 Task: Create a due date automation trigger when advanced on, on the wednesday of the week a card is due add fields without custom field "Resume" set to a number lower or equal to 1 and greater or equal to 10 at 11:00 AM.
Action: Mouse moved to (926, 77)
Screenshot: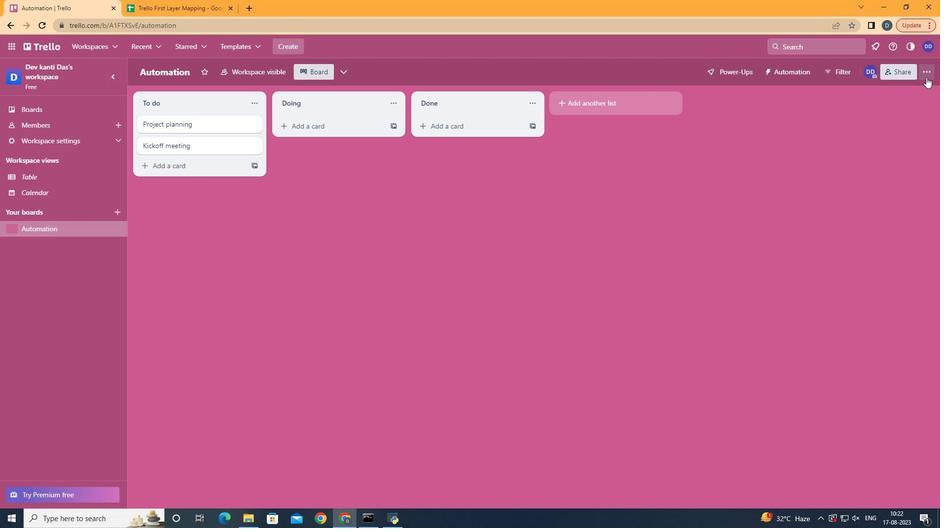 
Action: Mouse pressed left at (926, 77)
Screenshot: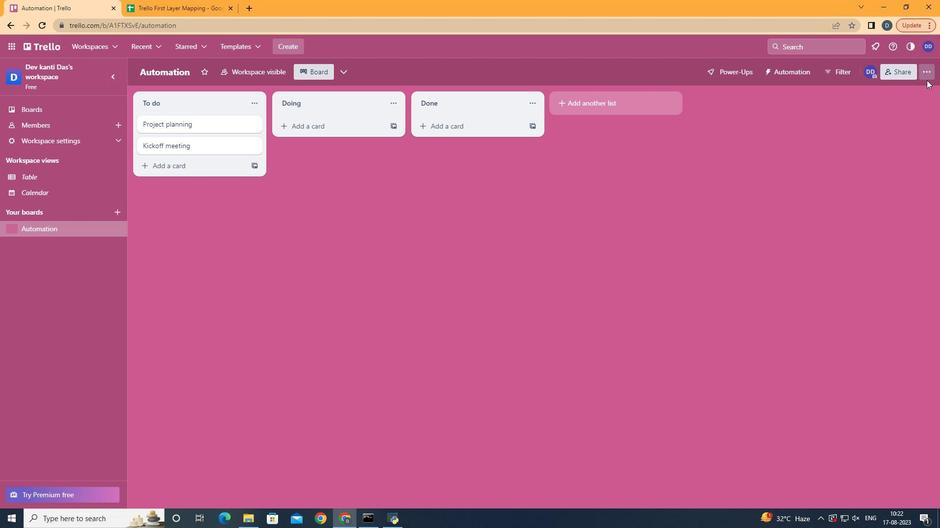 
Action: Mouse moved to (885, 197)
Screenshot: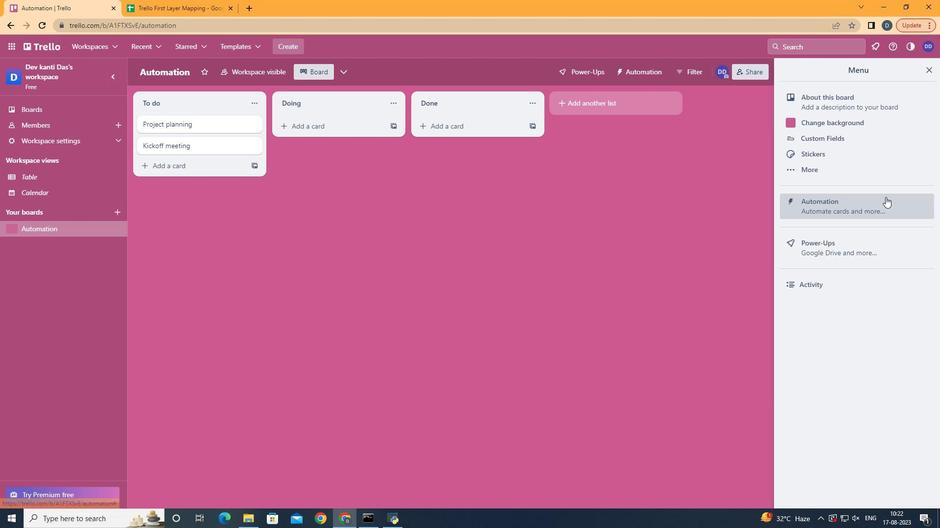 
Action: Mouse pressed left at (885, 197)
Screenshot: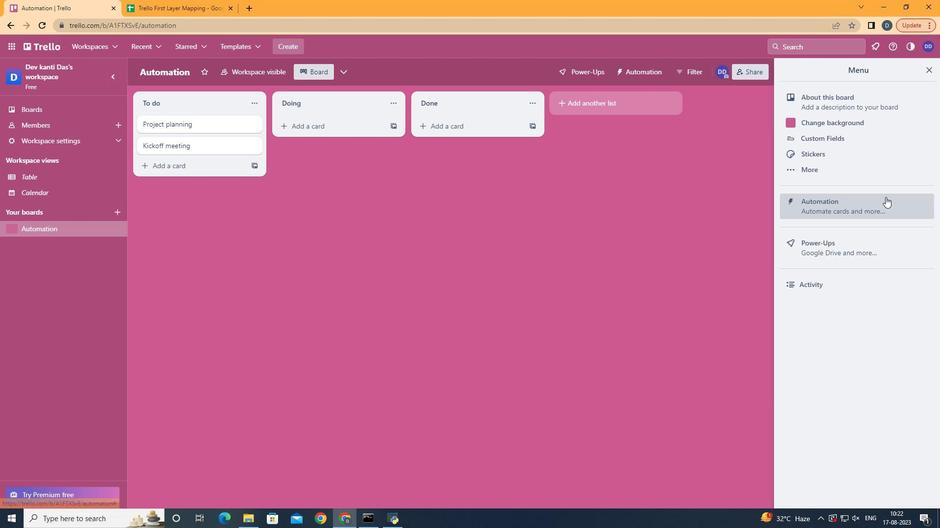 
Action: Mouse moved to (170, 196)
Screenshot: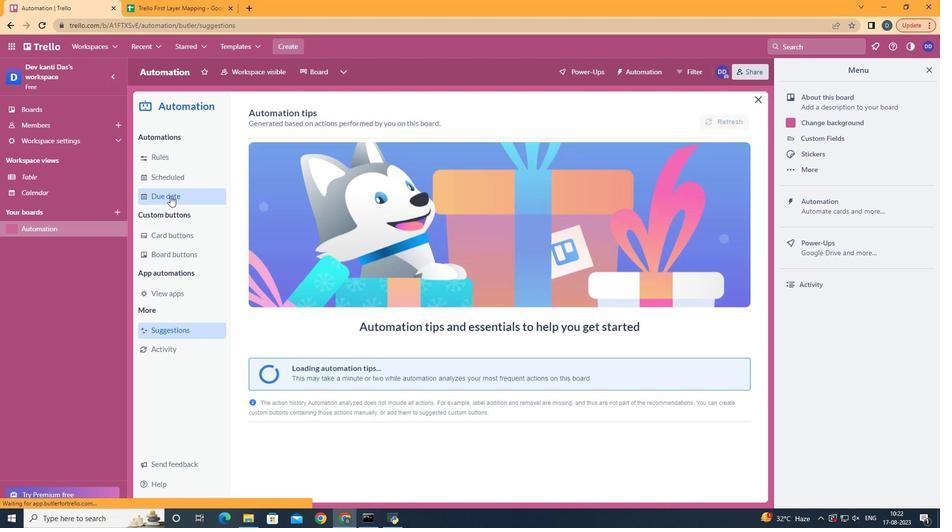 
Action: Mouse pressed left at (170, 196)
Screenshot: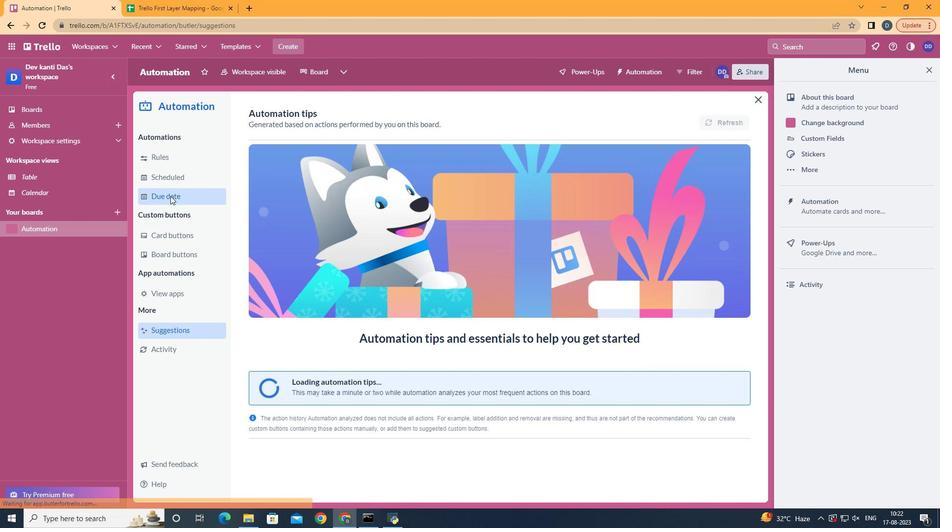 
Action: Mouse moved to (678, 116)
Screenshot: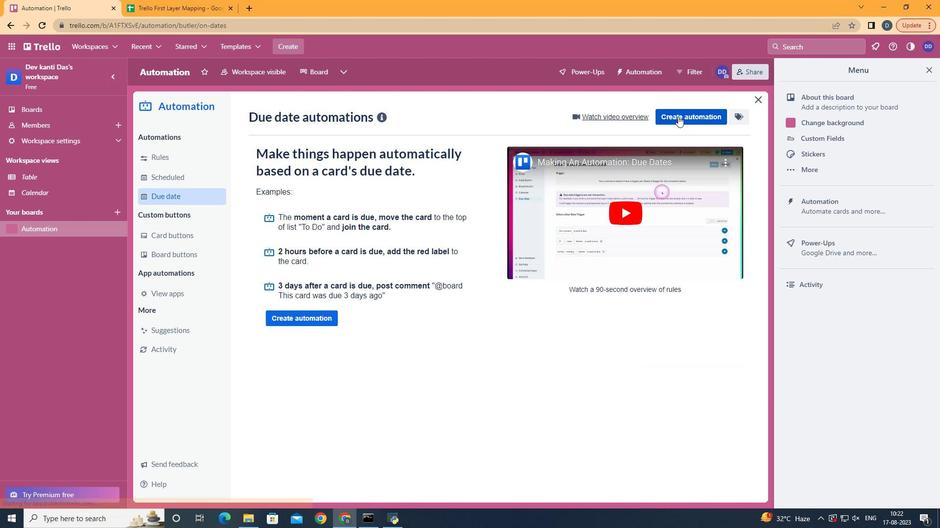 
Action: Mouse pressed left at (678, 116)
Screenshot: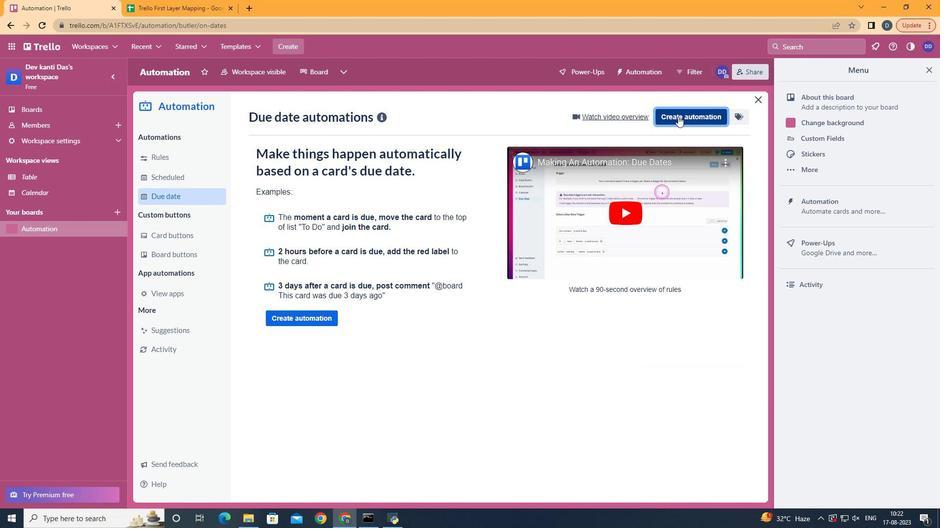 
Action: Mouse moved to (509, 209)
Screenshot: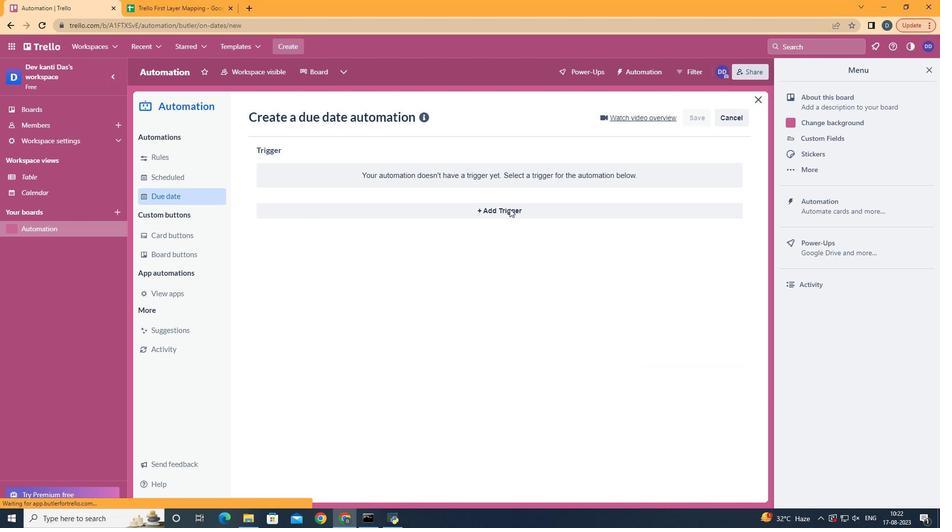 
Action: Mouse pressed left at (509, 209)
Screenshot: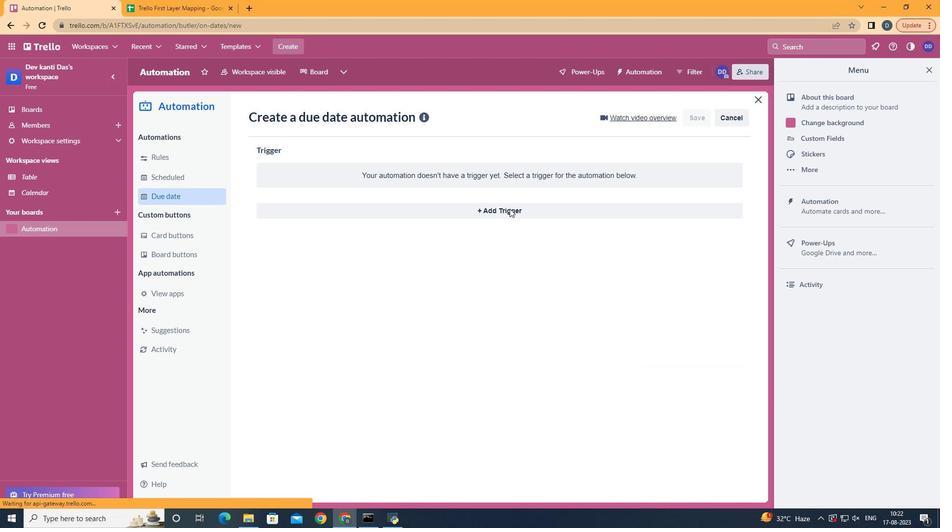 
Action: Mouse moved to (324, 293)
Screenshot: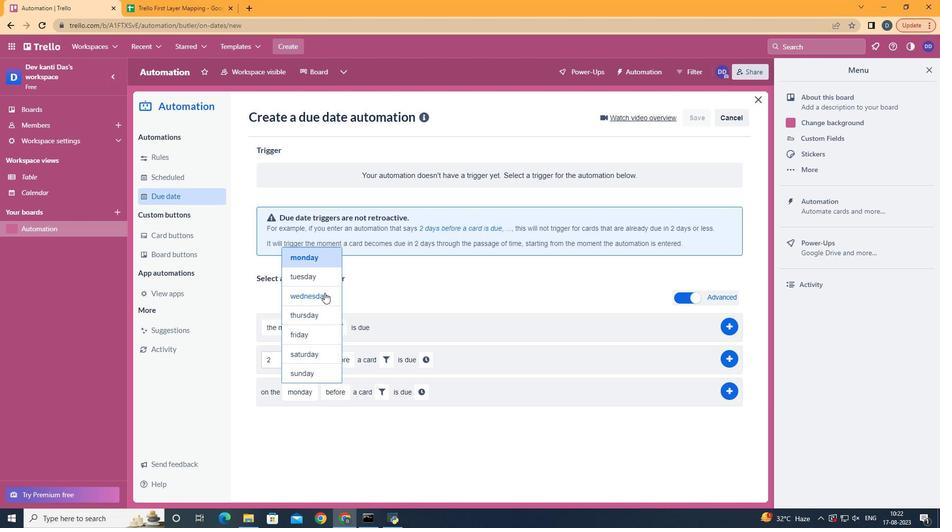
Action: Mouse pressed left at (324, 293)
Screenshot: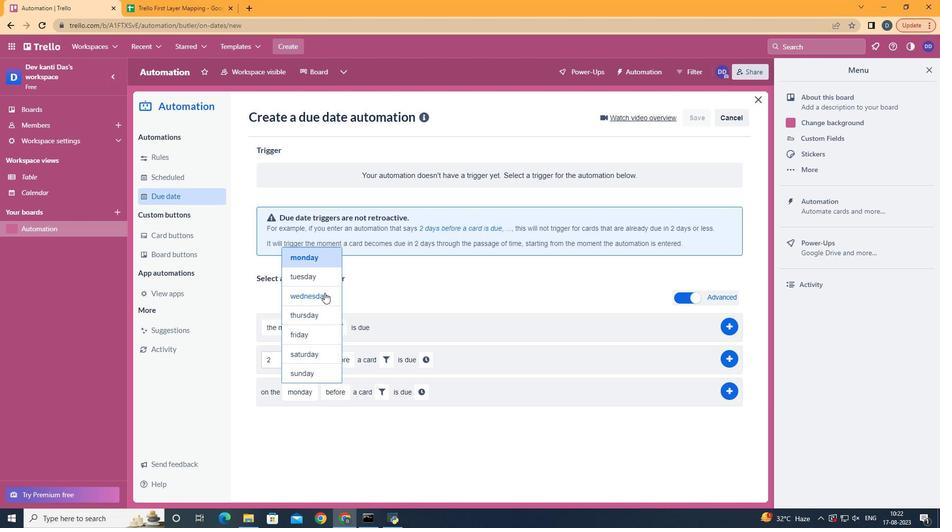 
Action: Mouse moved to (372, 450)
Screenshot: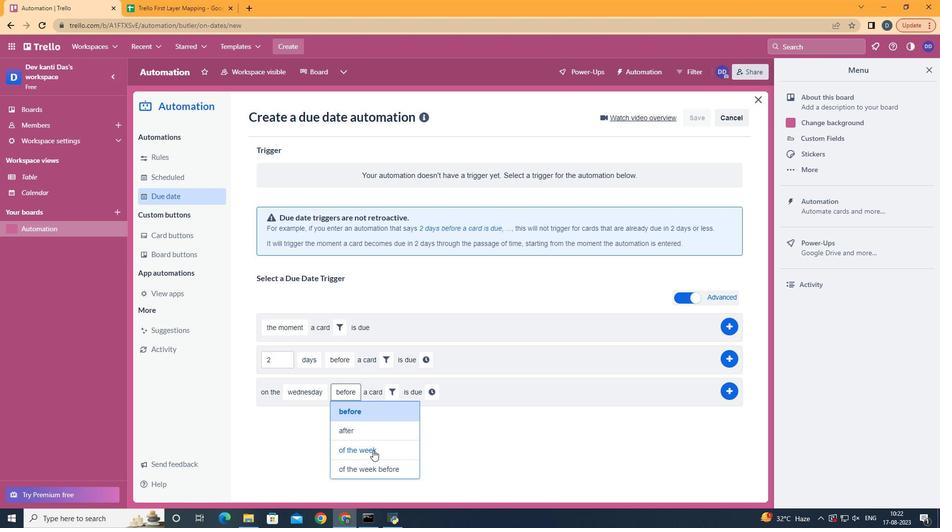 
Action: Mouse pressed left at (372, 450)
Screenshot: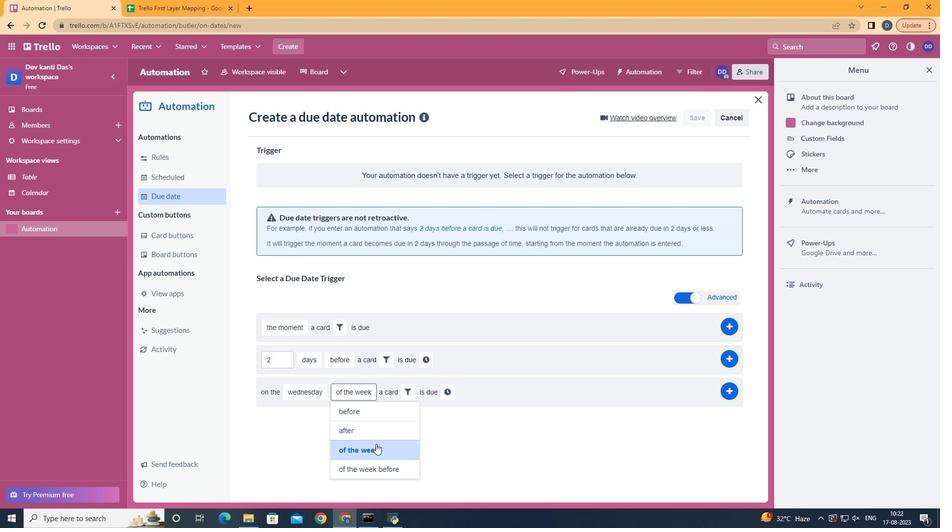 
Action: Mouse moved to (409, 393)
Screenshot: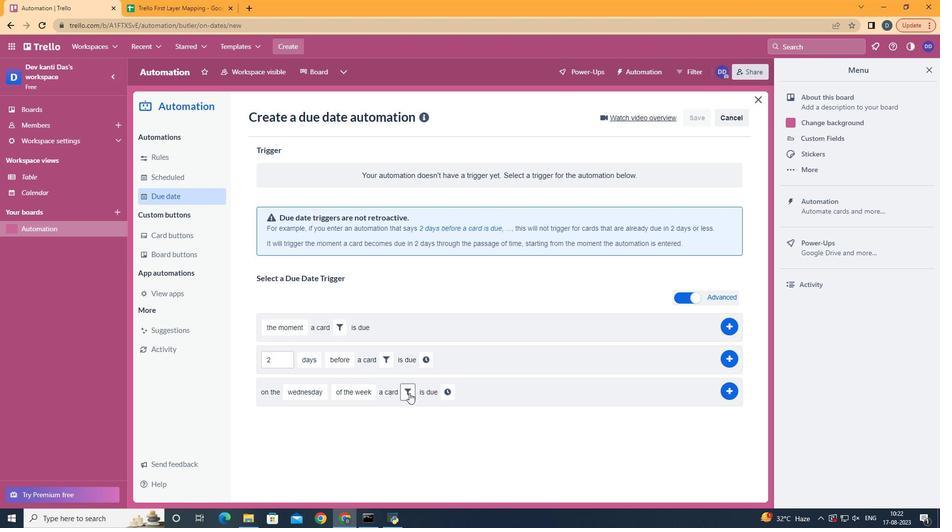 
Action: Mouse pressed left at (409, 393)
Screenshot: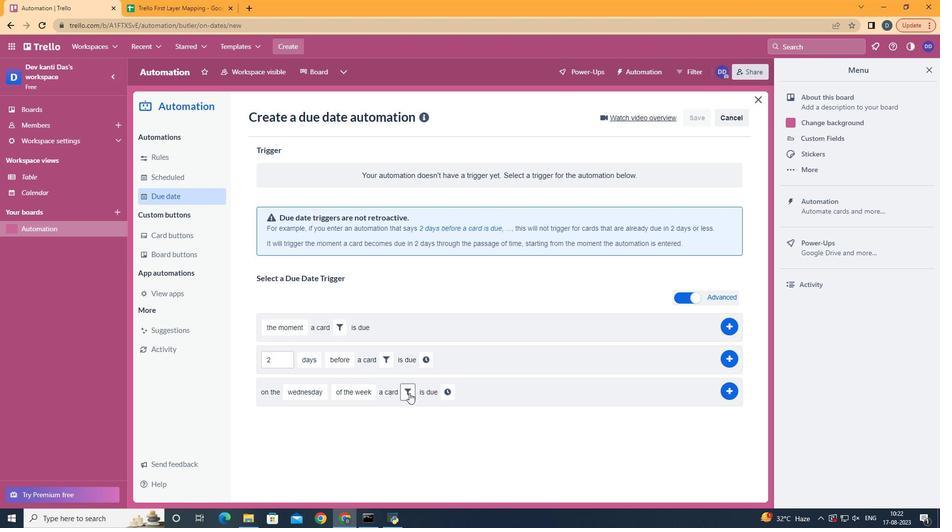 
Action: Mouse moved to (569, 424)
Screenshot: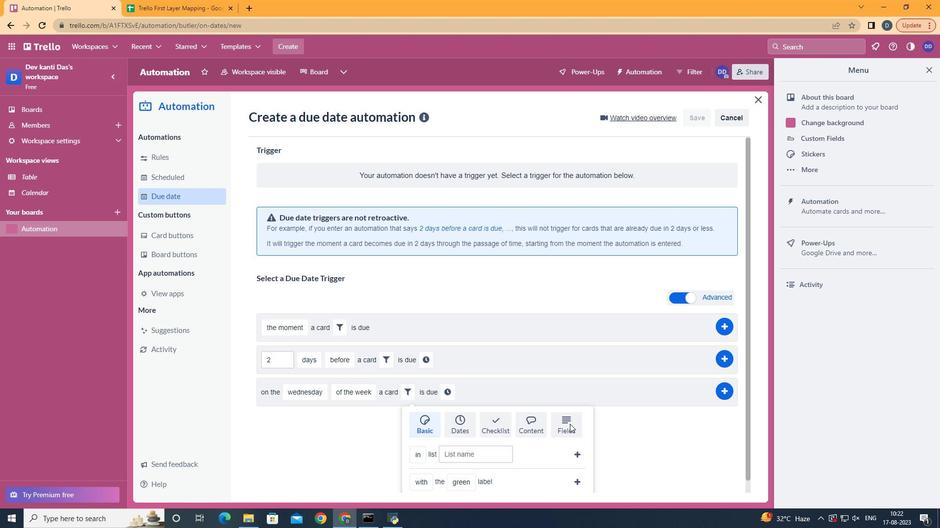 
Action: Mouse pressed left at (569, 424)
Screenshot: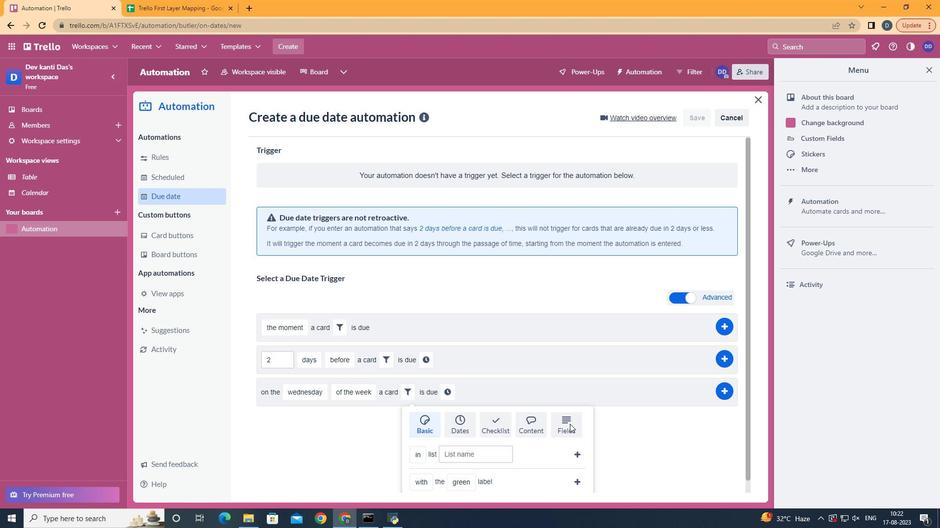 
Action: Mouse moved to (570, 424)
Screenshot: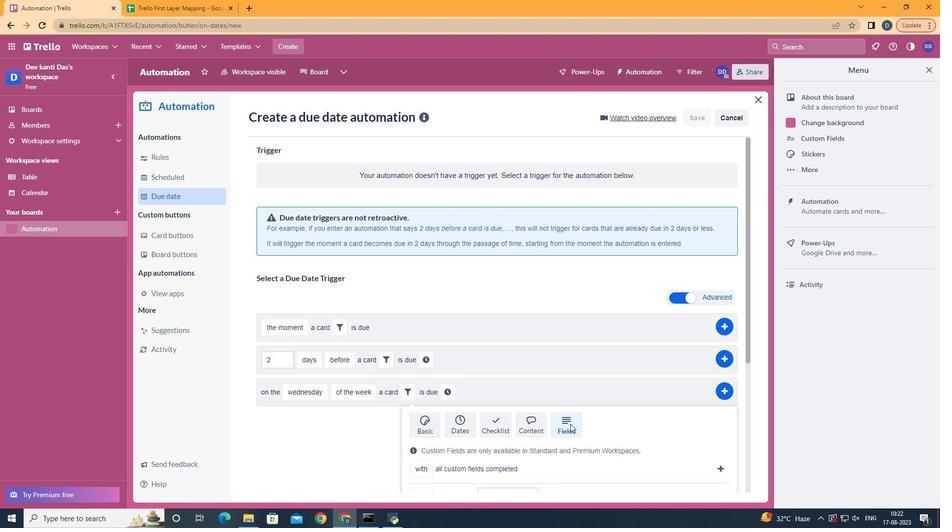 
Action: Mouse scrolled (570, 424) with delta (0, 0)
Screenshot: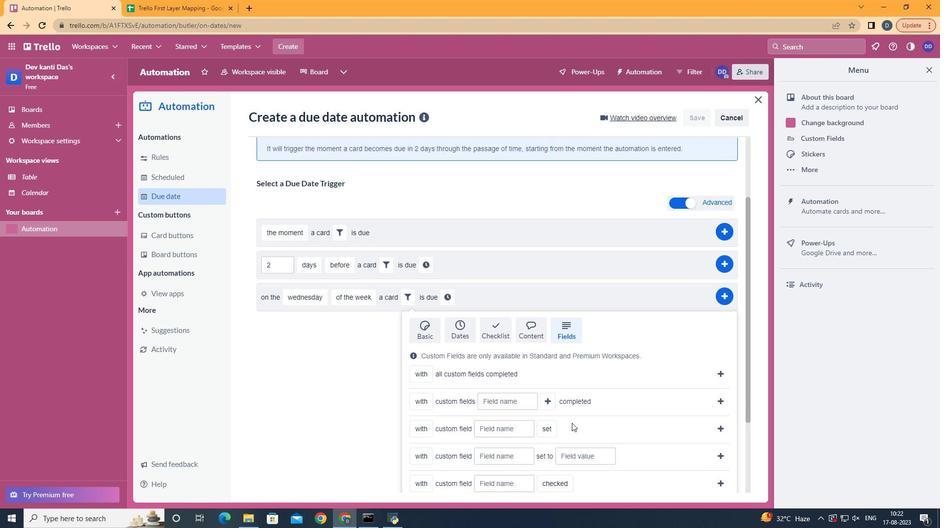 
Action: Mouse scrolled (570, 424) with delta (0, 0)
Screenshot: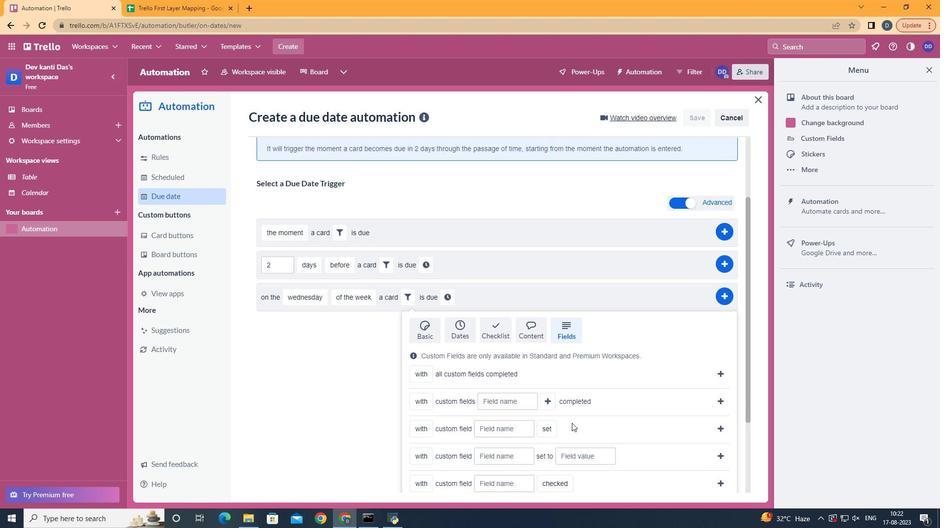 
Action: Mouse scrolled (570, 424) with delta (0, 0)
Screenshot: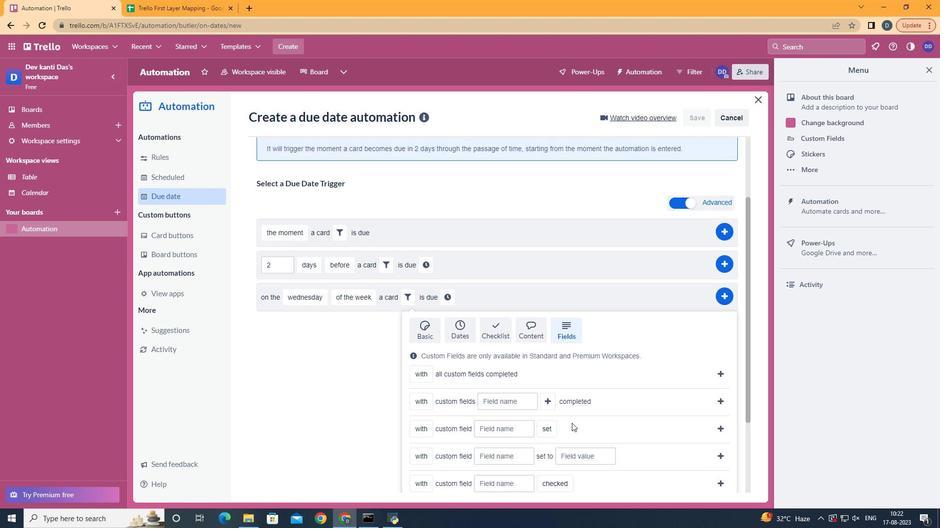 
Action: Mouse scrolled (570, 424) with delta (0, 0)
Screenshot: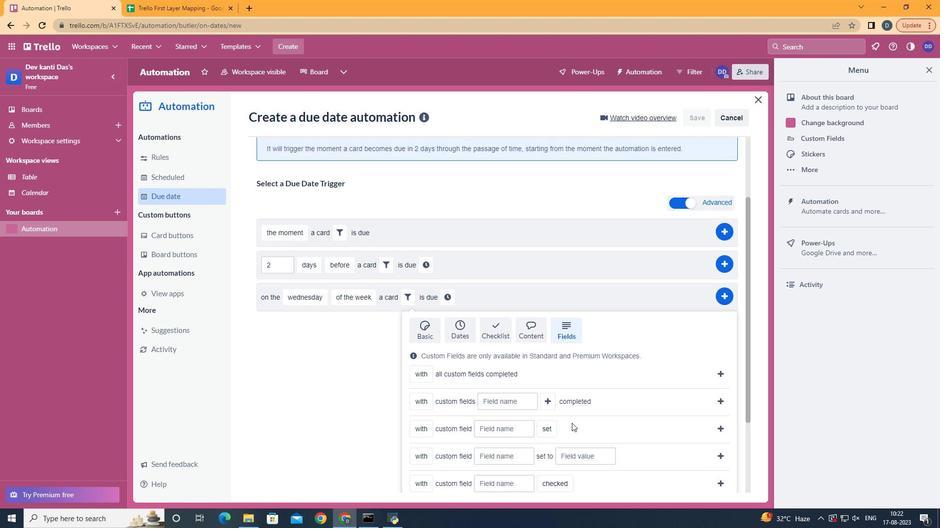 
Action: Mouse scrolled (570, 424) with delta (0, 0)
Screenshot: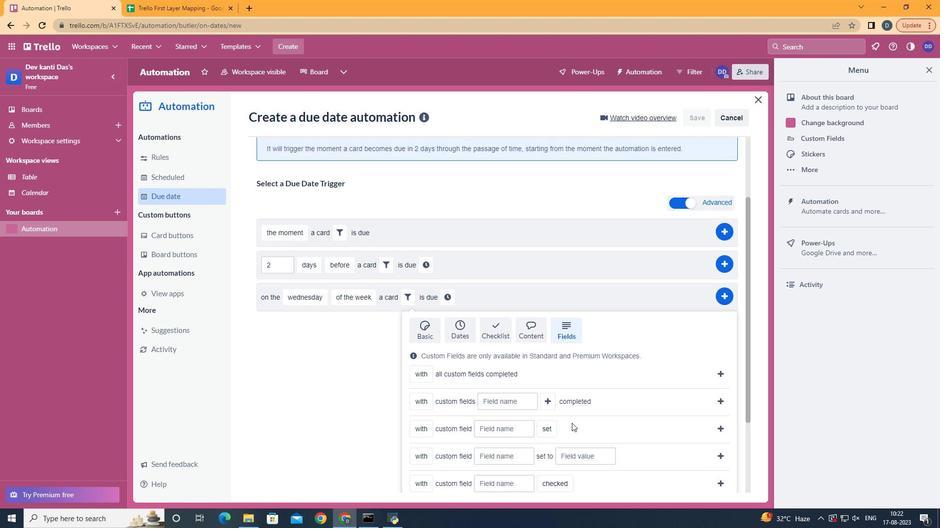 
Action: Mouse moved to (438, 440)
Screenshot: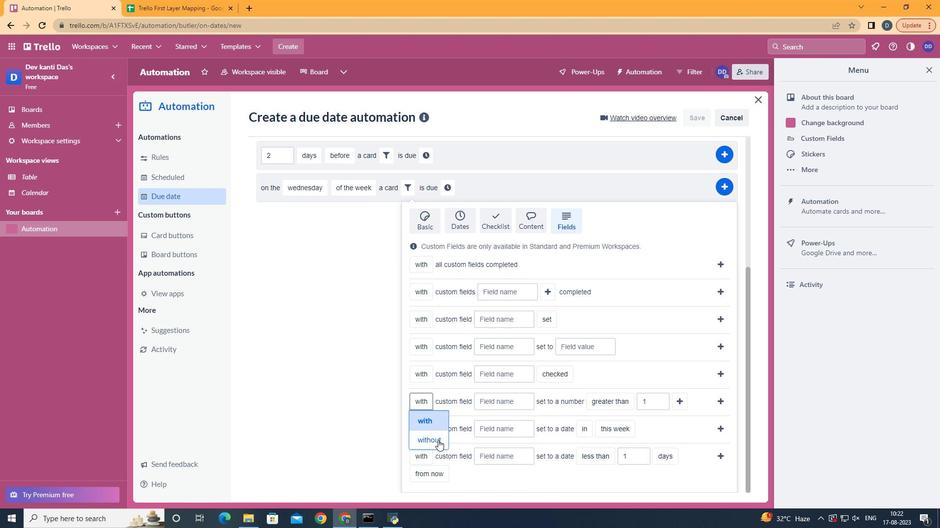 
Action: Mouse pressed left at (438, 440)
Screenshot: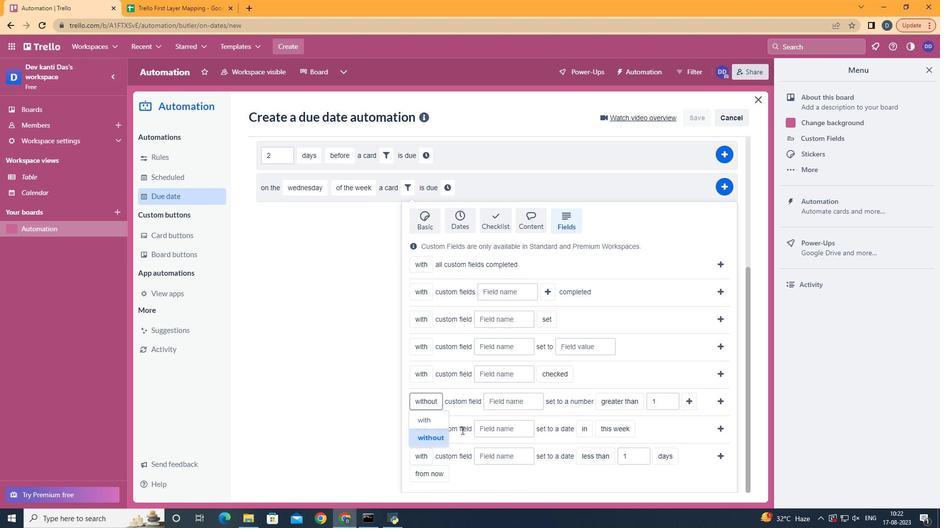 
Action: Mouse moved to (513, 409)
Screenshot: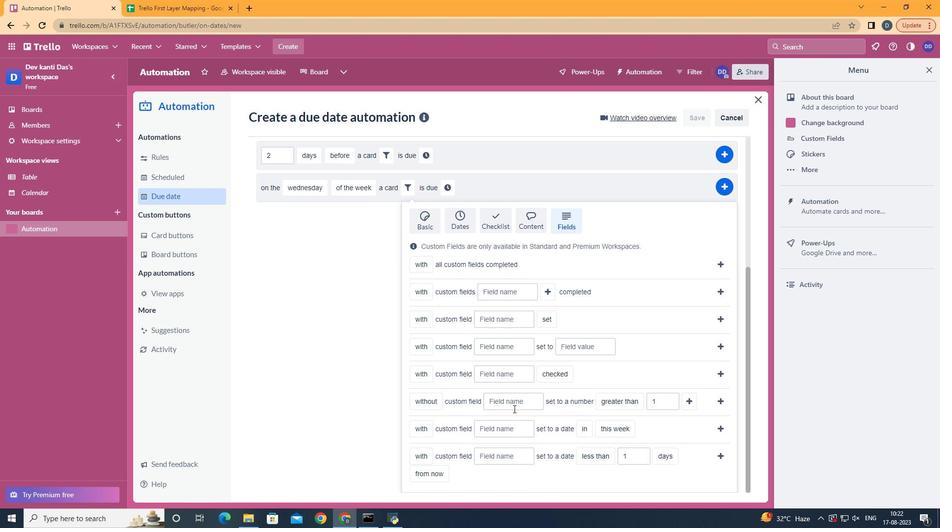 
Action: Mouse pressed left at (513, 409)
Screenshot: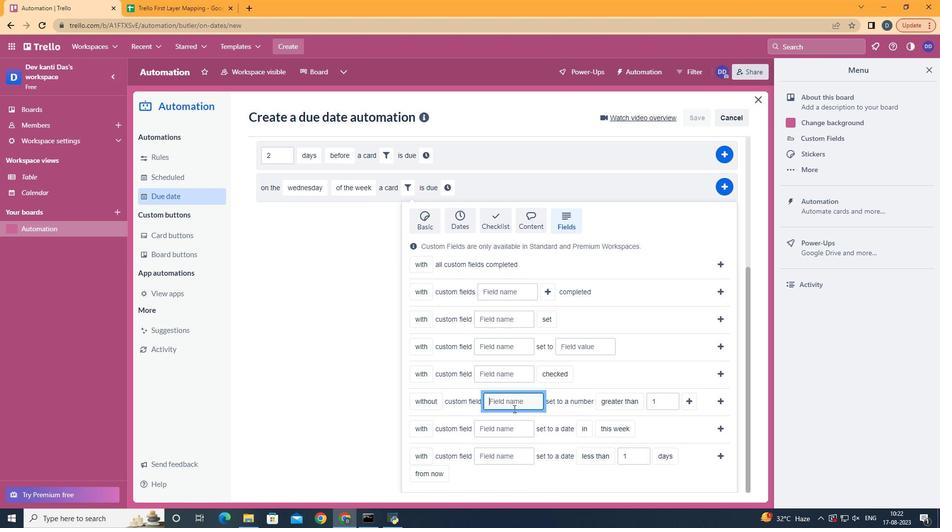 
Action: Key pressed <Key.shift>Resume
Screenshot: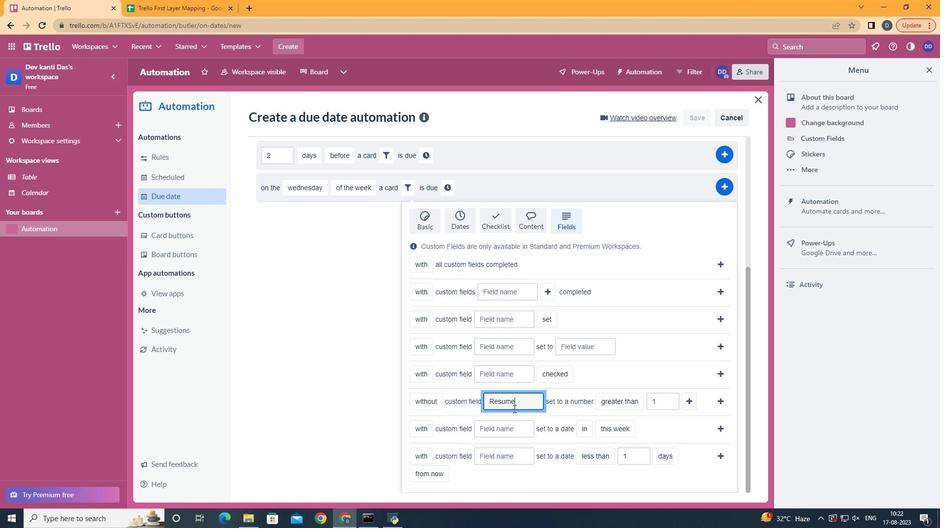 
Action: Mouse moved to (635, 473)
Screenshot: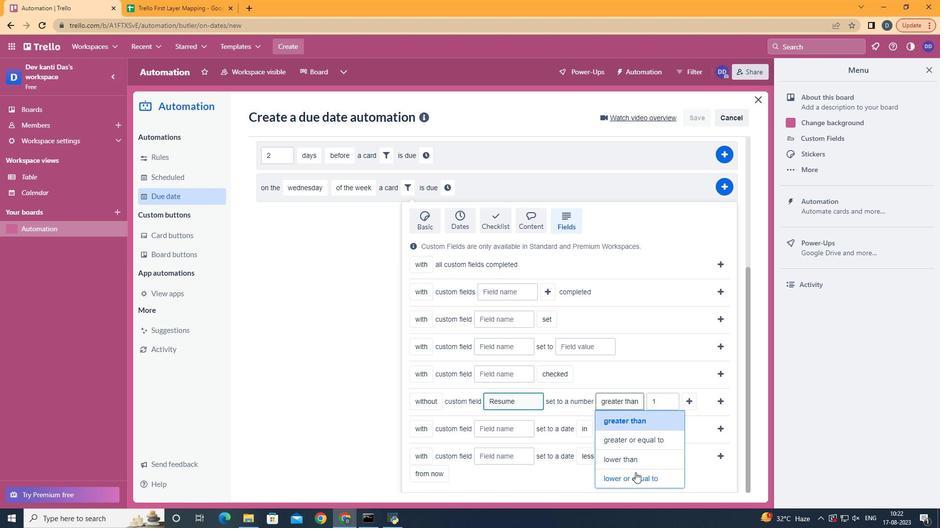 
Action: Mouse pressed left at (635, 473)
Screenshot: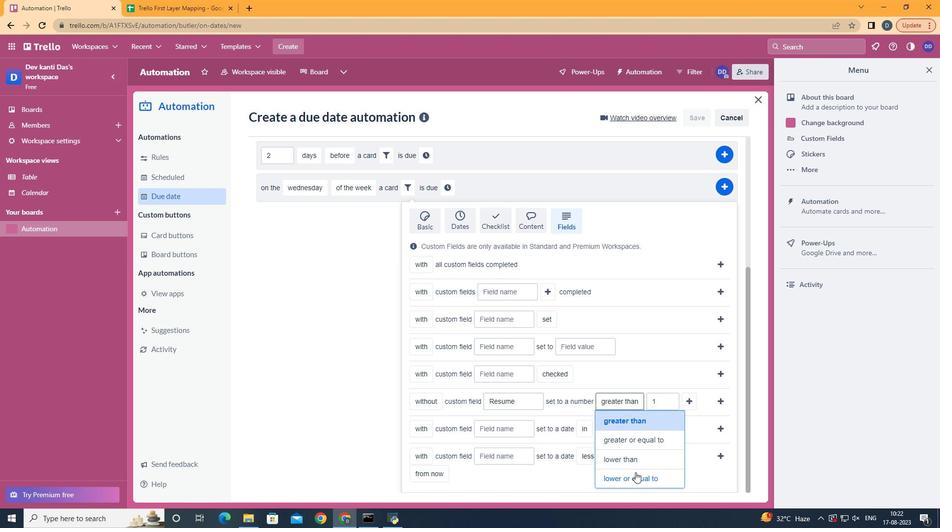 
Action: Mouse moved to (419, 418)
Screenshot: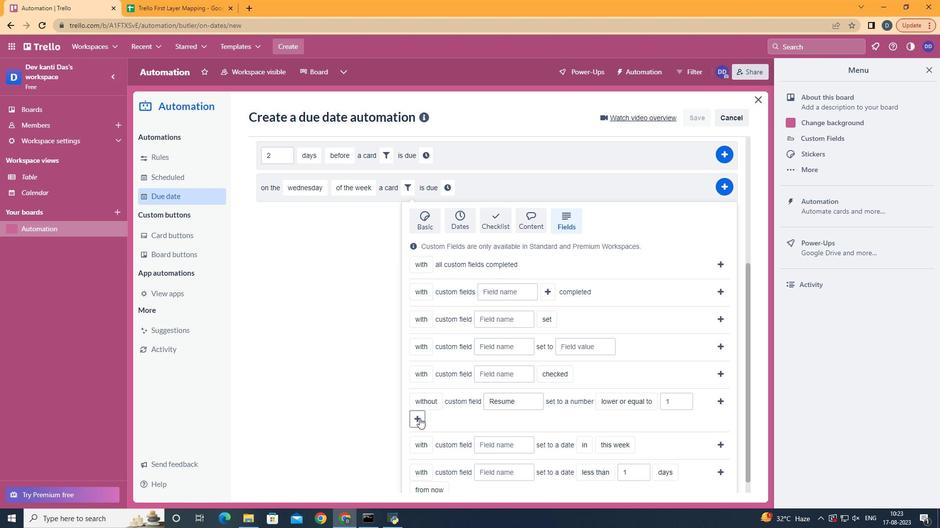 
Action: Mouse pressed left at (419, 418)
Screenshot: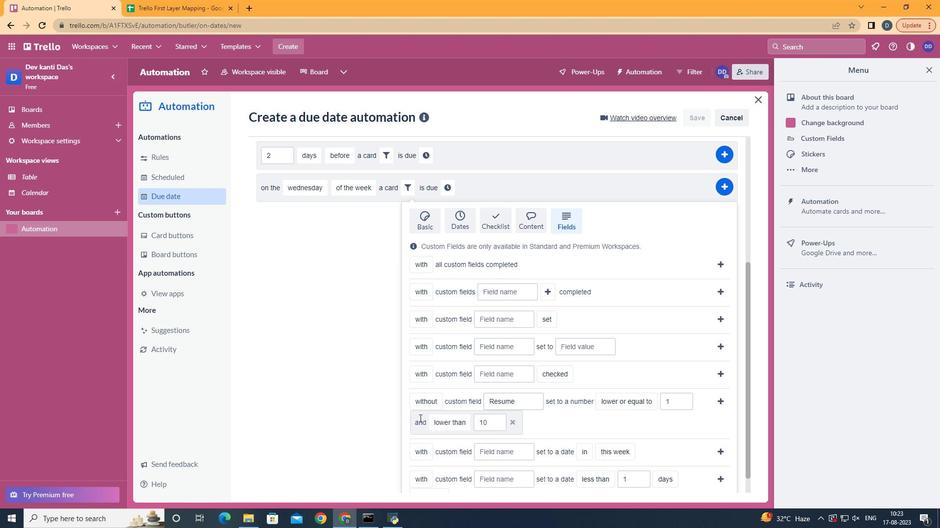 
Action: Mouse moved to (470, 402)
Screenshot: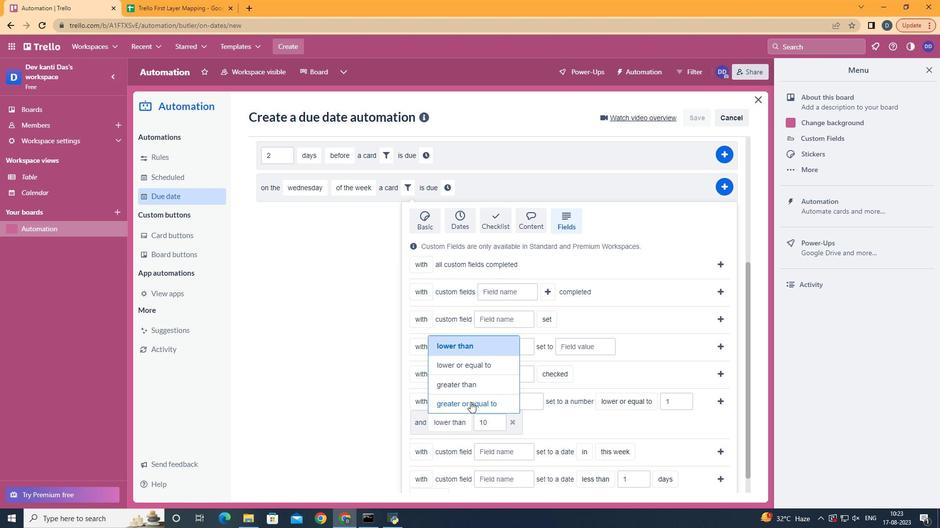 
Action: Mouse pressed left at (470, 402)
Screenshot: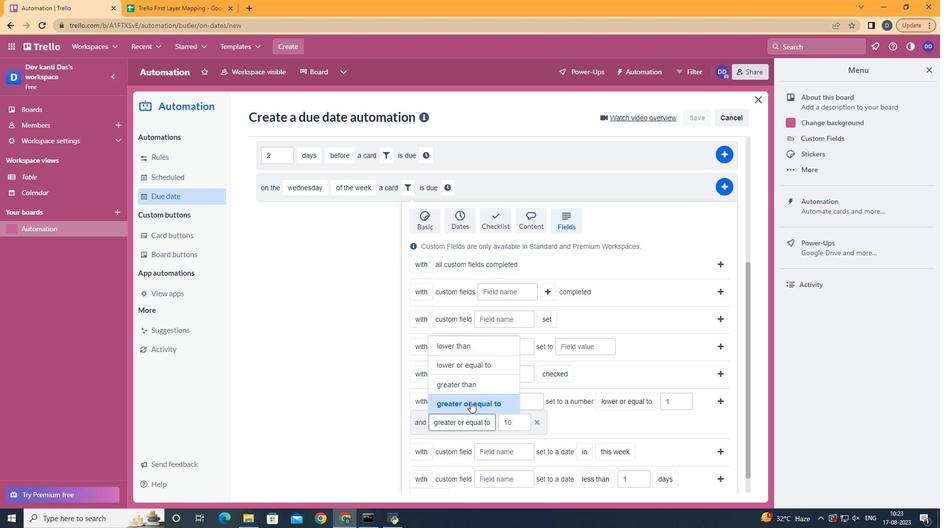 
Action: Mouse moved to (714, 401)
Screenshot: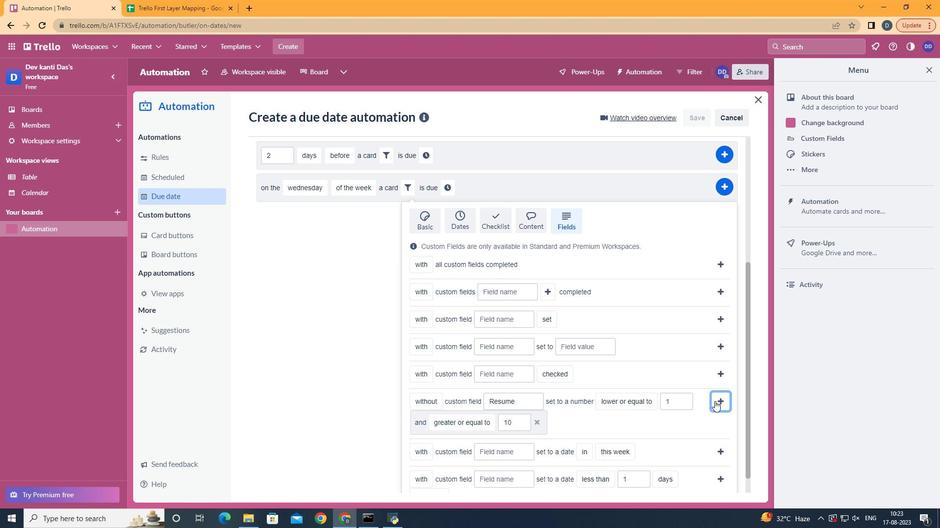 
Action: Mouse pressed left at (714, 401)
Screenshot: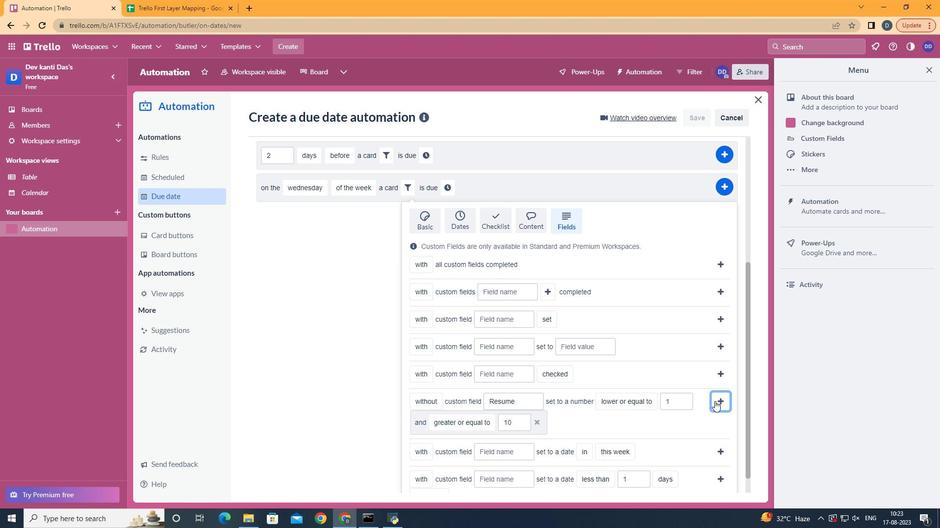 
Action: Mouse moved to (310, 420)
Screenshot: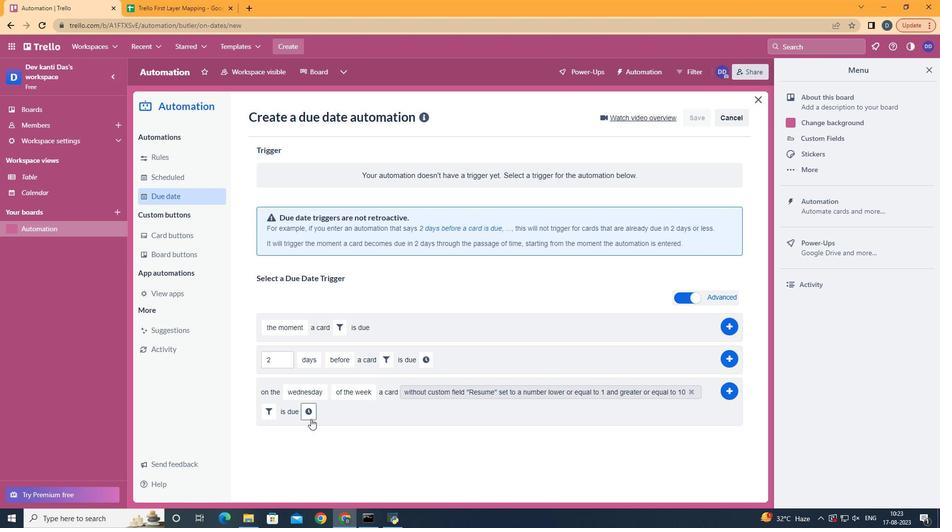 
Action: Mouse pressed left at (310, 420)
Screenshot: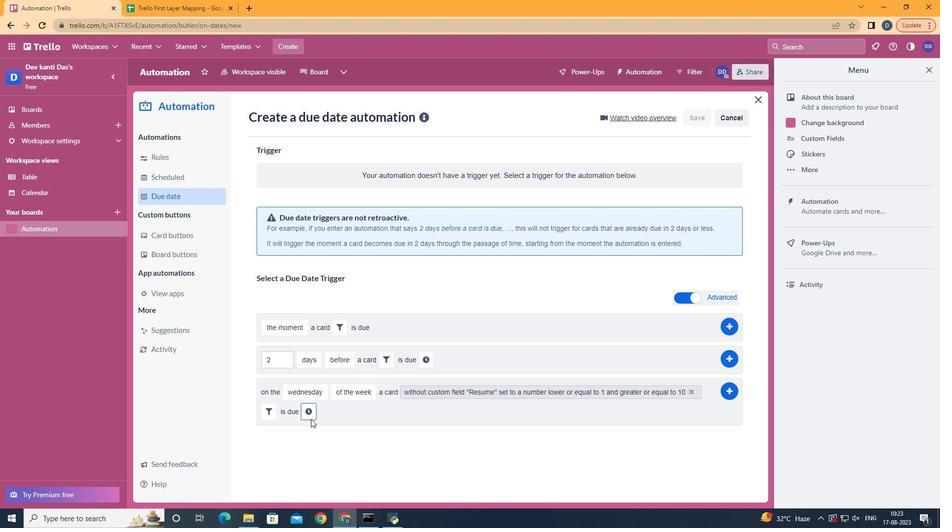 
Action: Mouse moved to (342, 418)
Screenshot: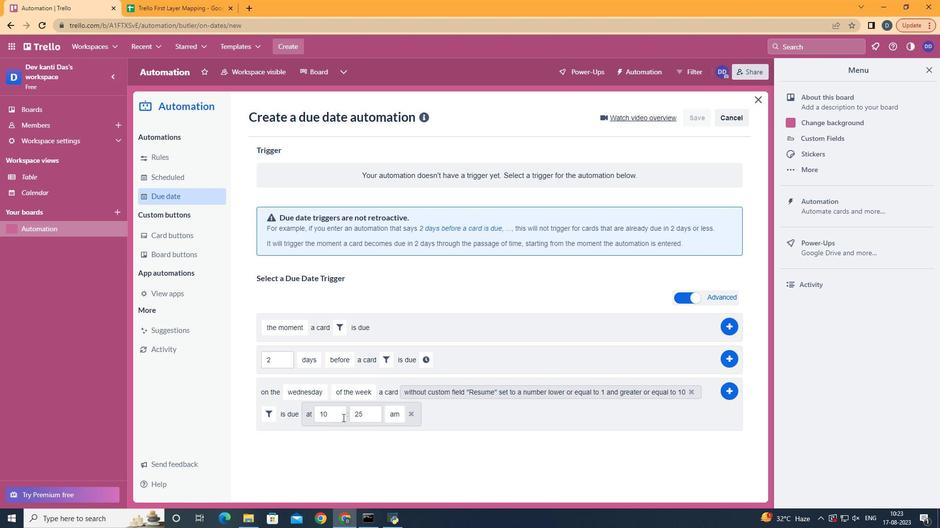 
Action: Mouse pressed left at (342, 418)
Screenshot: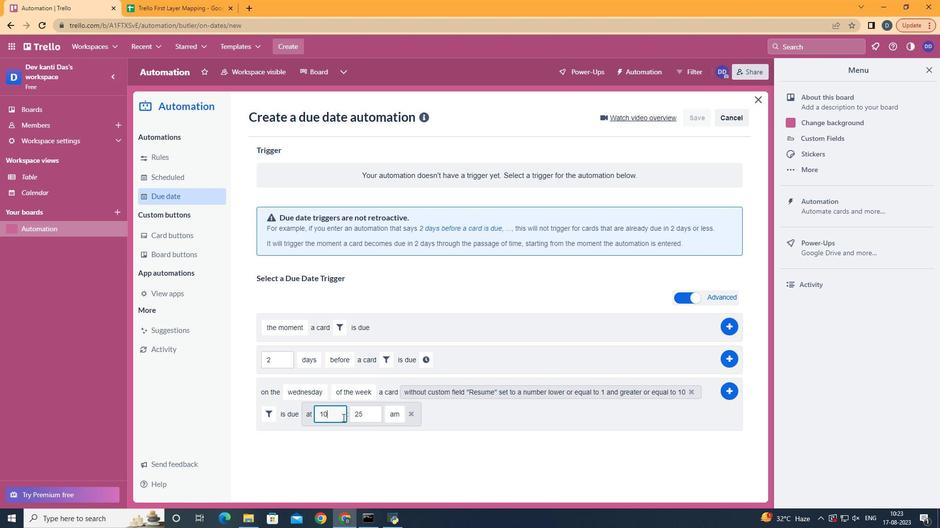 
Action: Key pressed <Key.backspace>1
Screenshot: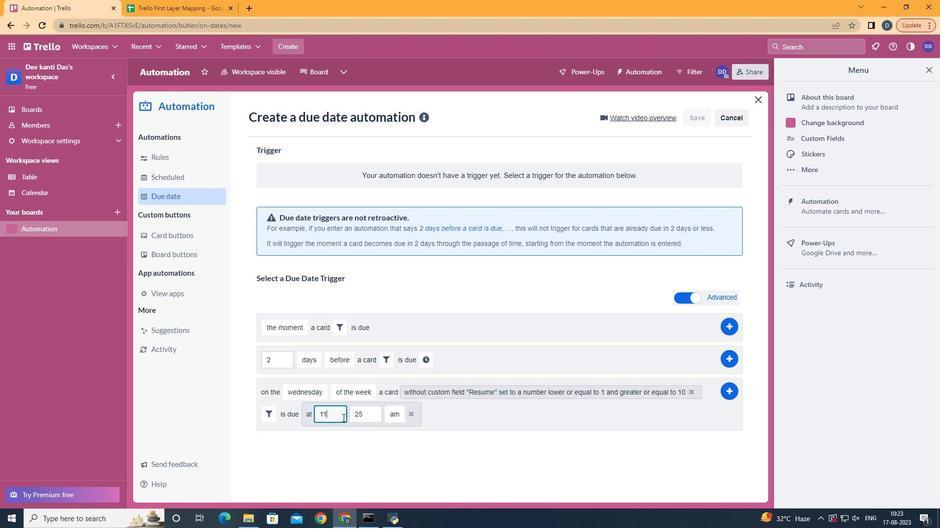 
Action: Mouse moved to (373, 412)
Screenshot: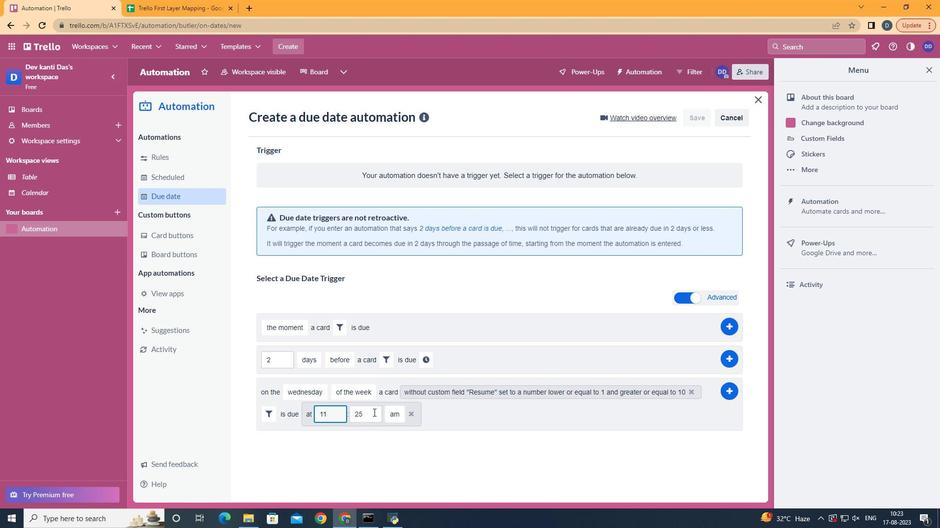
Action: Mouse pressed left at (373, 412)
Screenshot: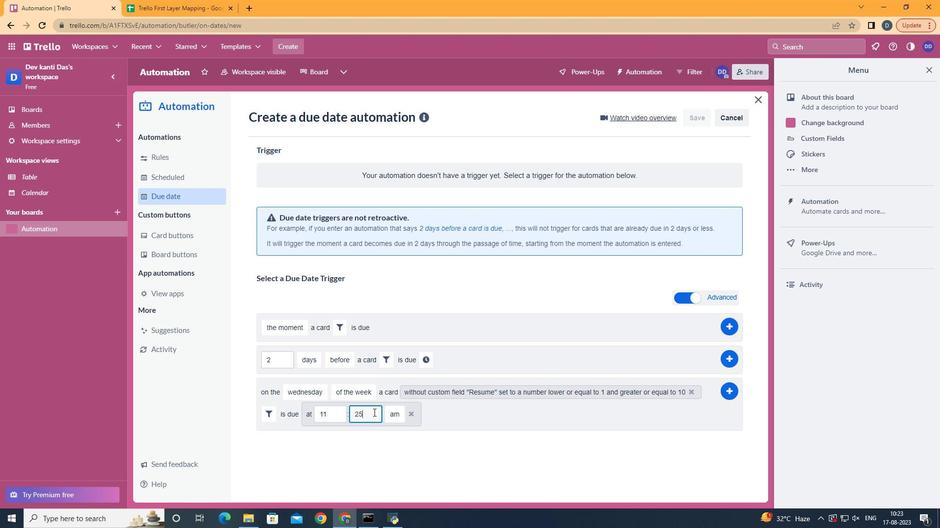 
Action: Mouse moved to (368, 413)
Screenshot: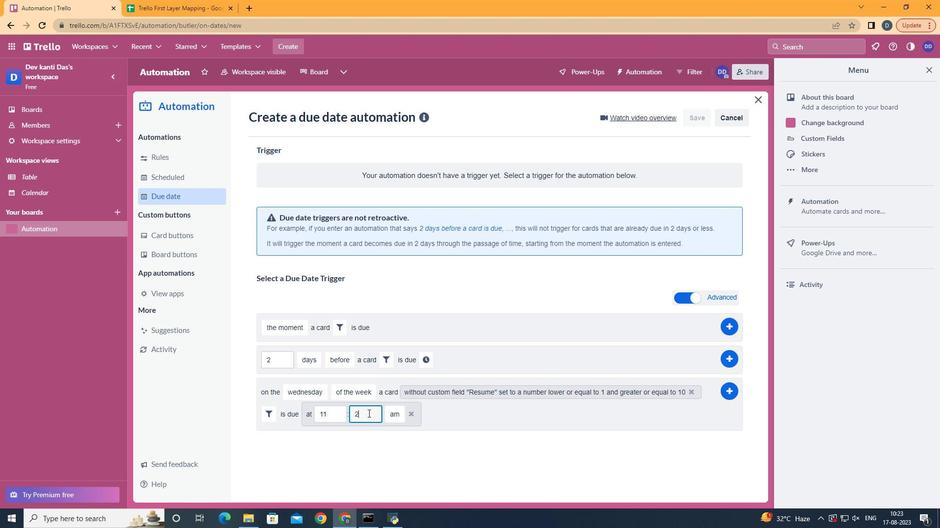 
Action: Key pressed <Key.backspace><Key.backspace>00
Screenshot: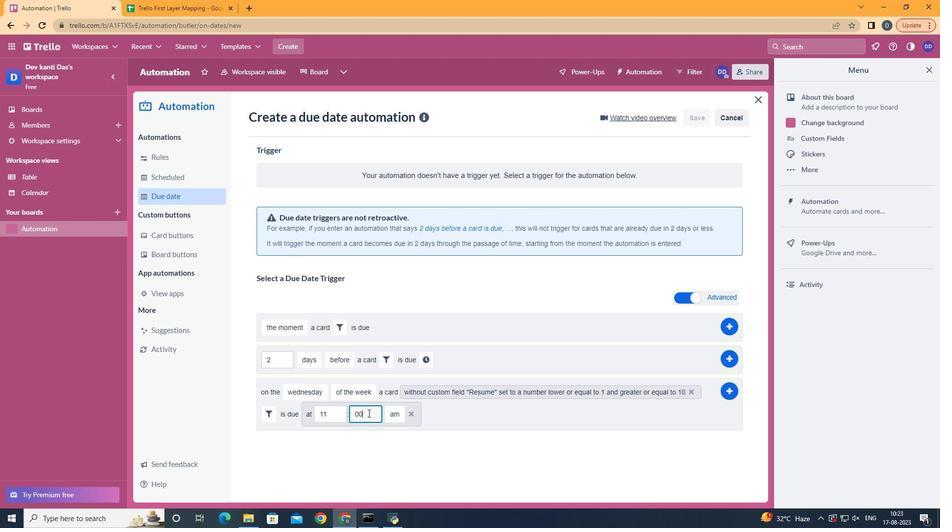 
Action: Mouse moved to (734, 385)
Screenshot: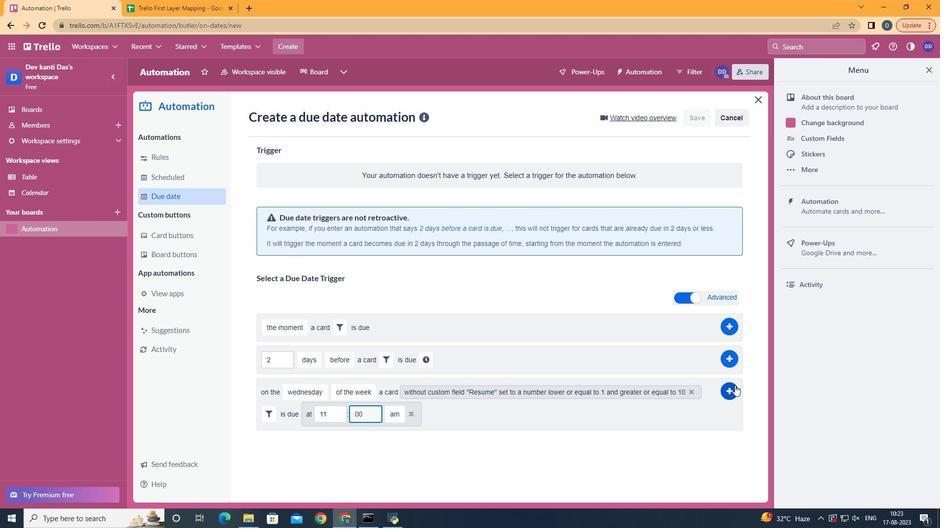 
Action: Mouse pressed left at (734, 385)
Screenshot: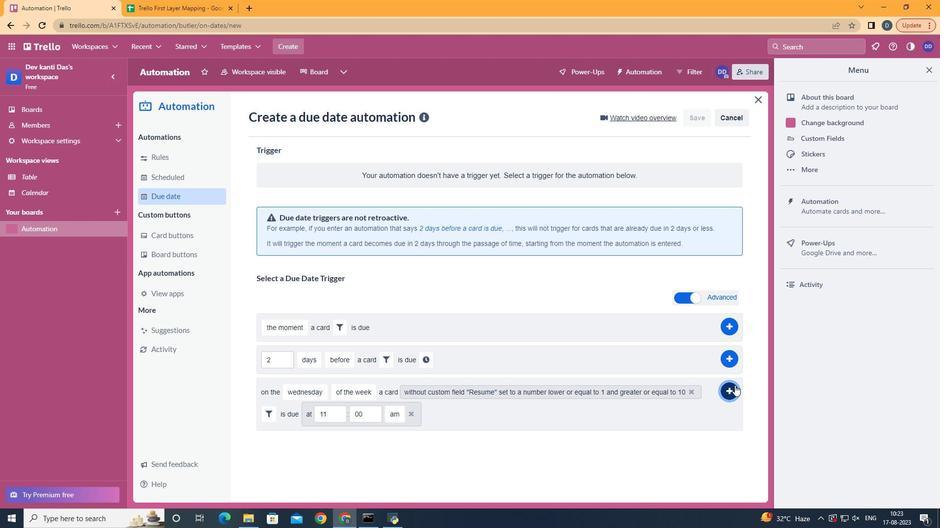 
